 Task: Make in the project CodeCraft a sprint 'Data Visualization Sprint'. Create in the project CodeCraft a sprint 'Data Visualization Sprint'. Add in the project CodeCraft a sprint 'Data Visualization Sprint'
Action: Mouse moved to (208, 64)
Screenshot: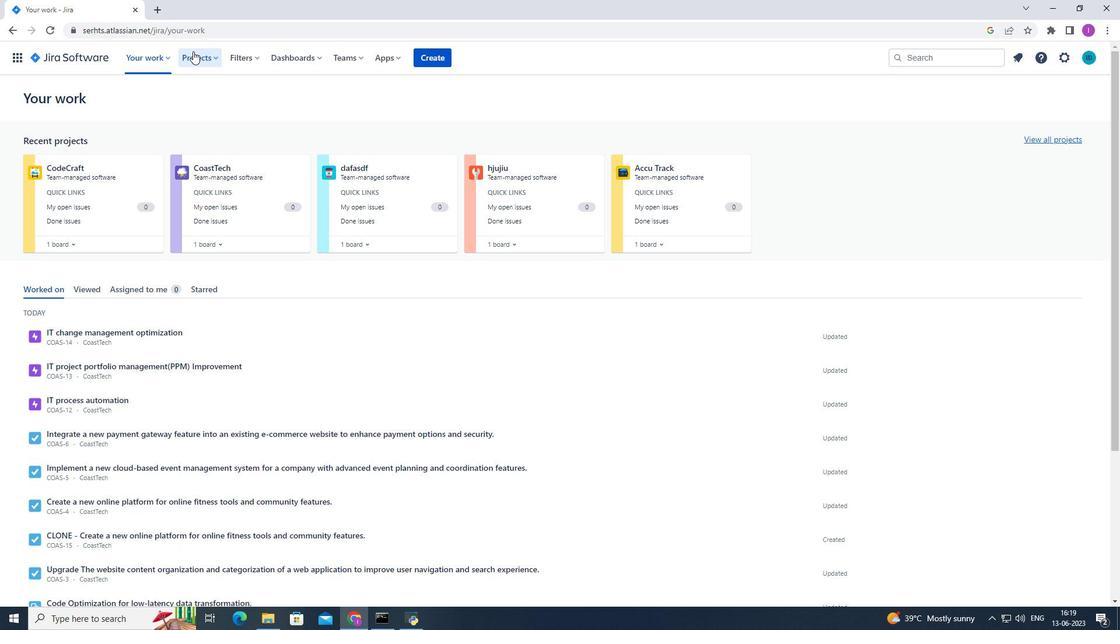 
Action: Mouse pressed left at (208, 64)
Screenshot: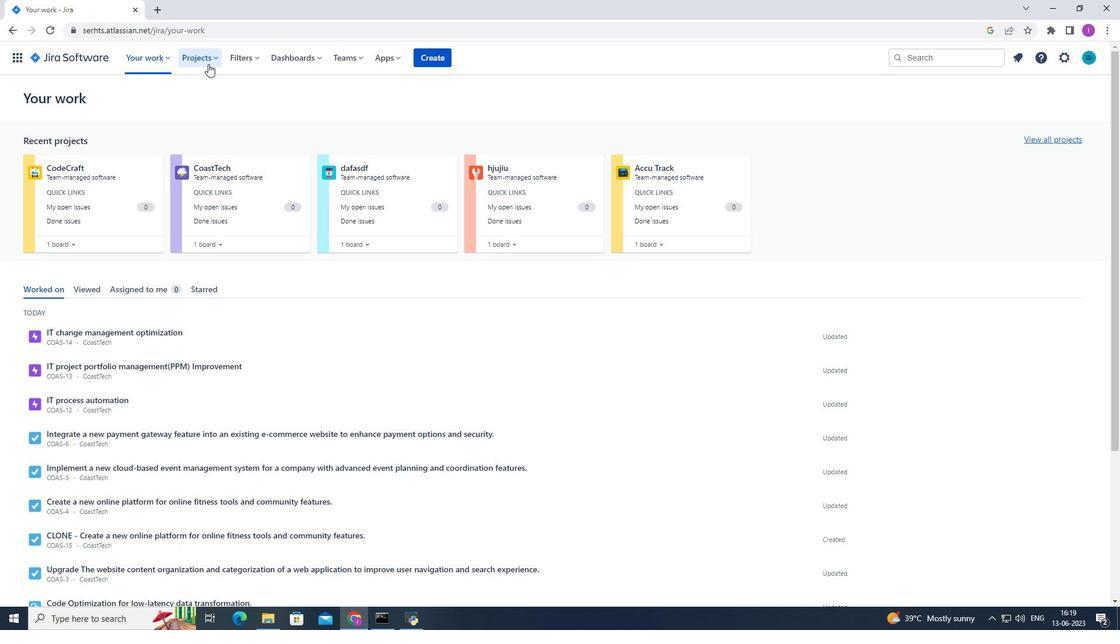 
Action: Mouse moved to (226, 113)
Screenshot: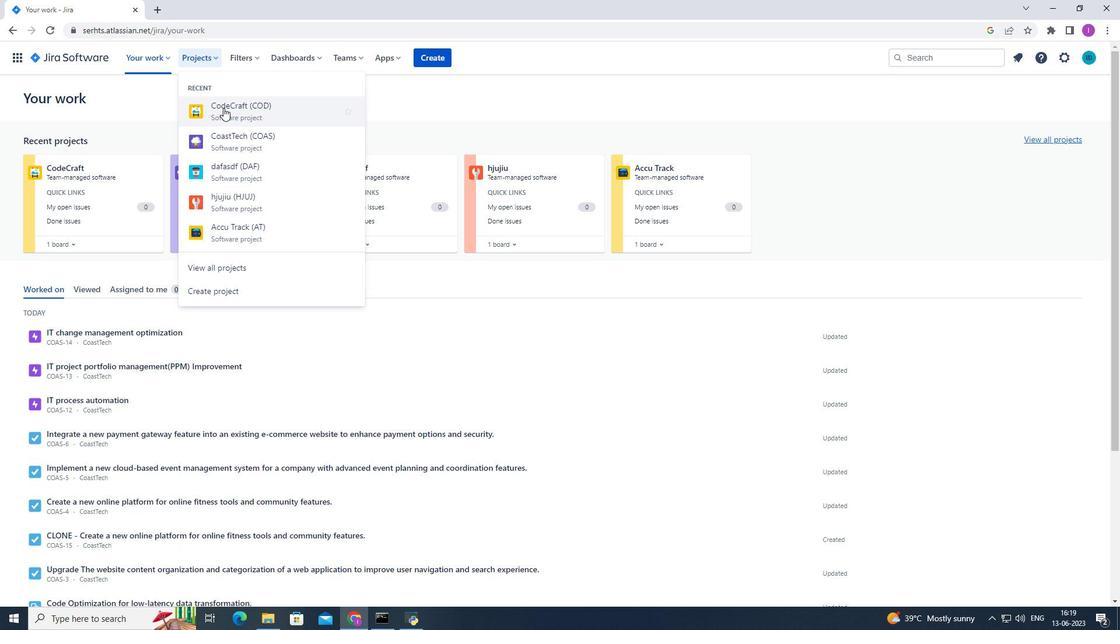 
Action: Mouse pressed left at (226, 113)
Screenshot: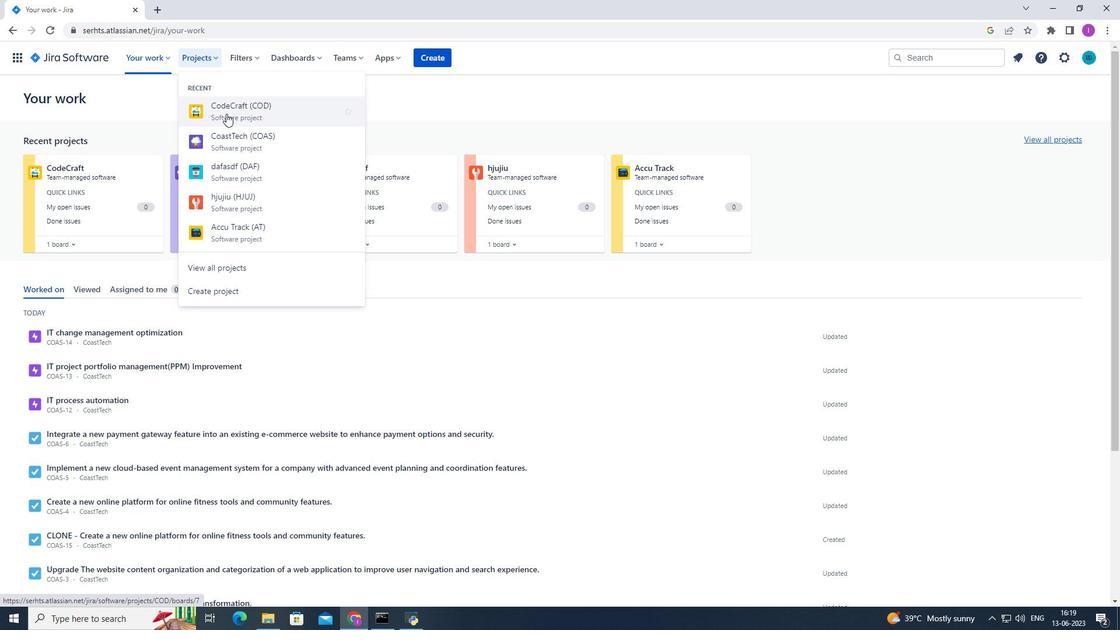 
Action: Mouse moved to (49, 178)
Screenshot: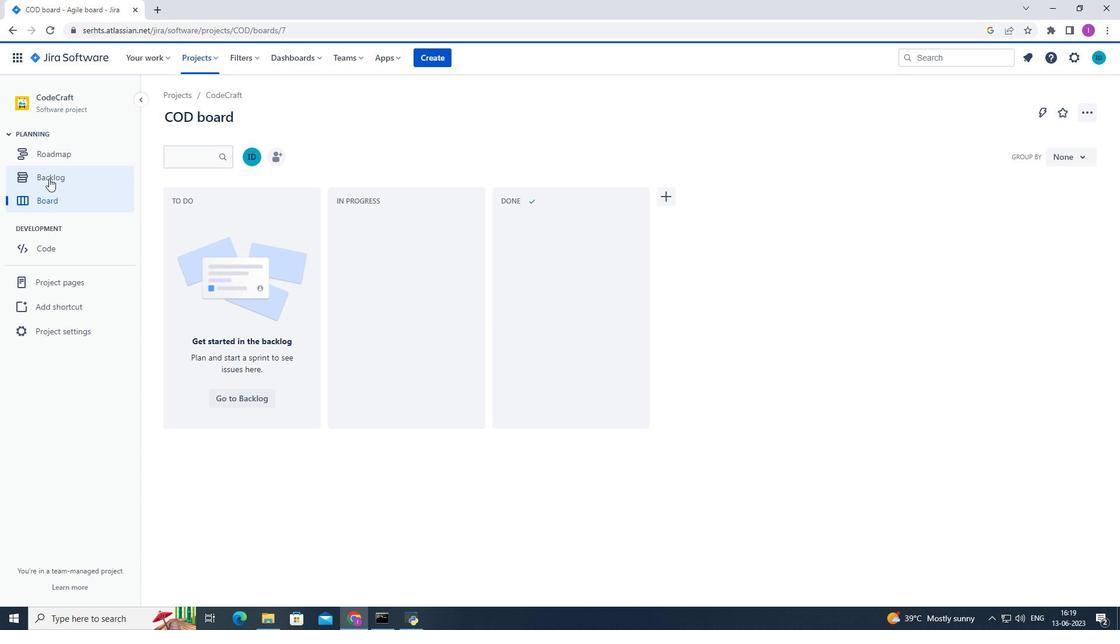 
Action: Mouse pressed left at (49, 178)
Screenshot: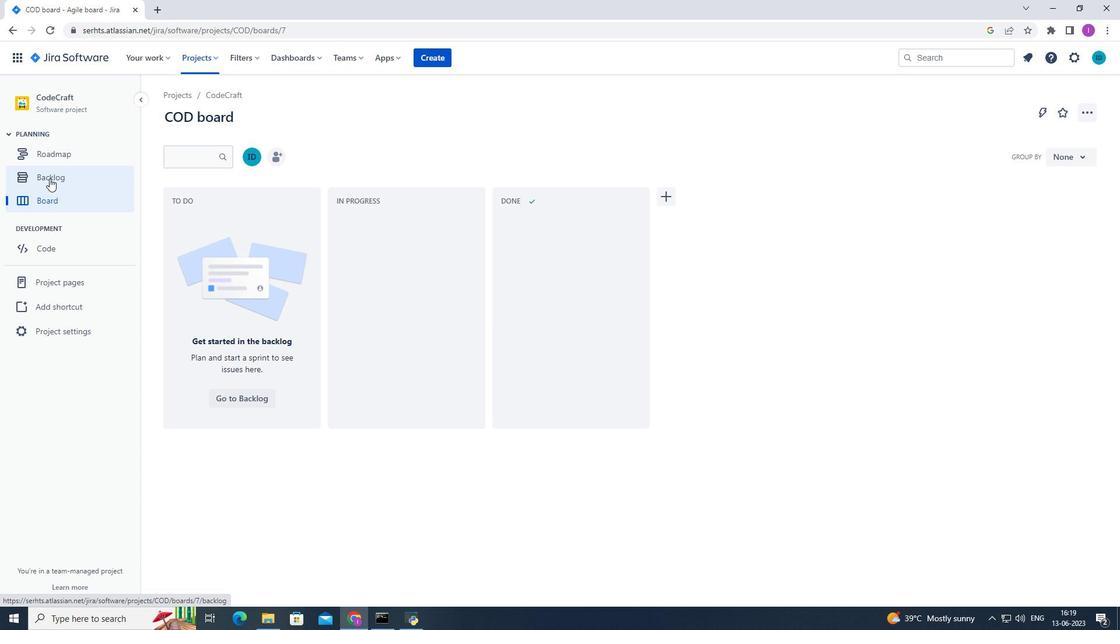 
Action: Mouse moved to (407, 186)
Screenshot: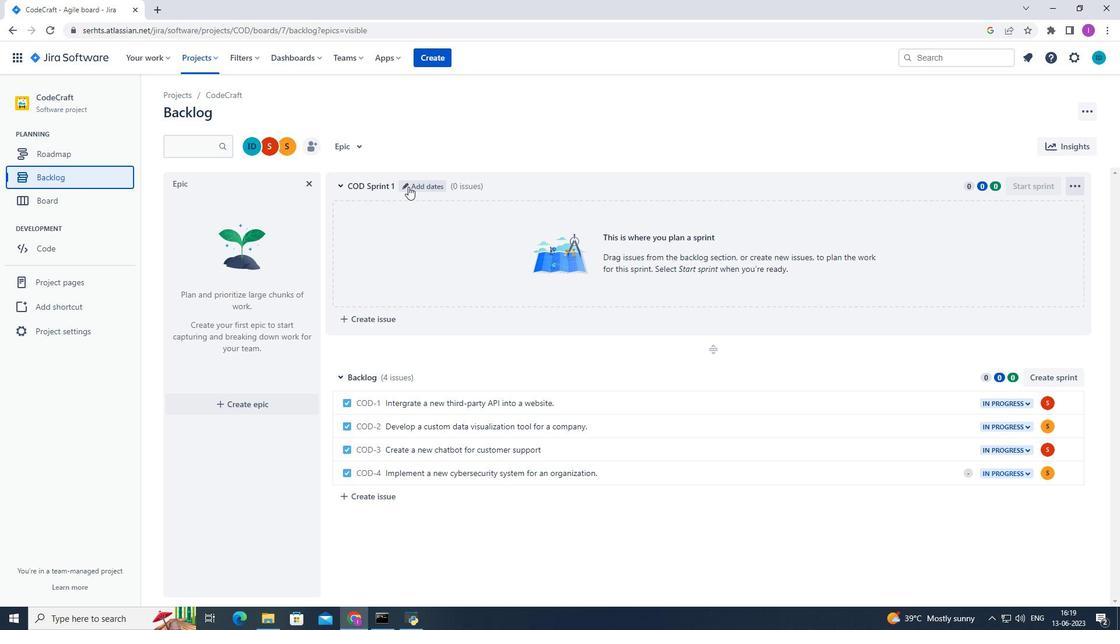 
Action: Mouse pressed left at (407, 186)
Screenshot: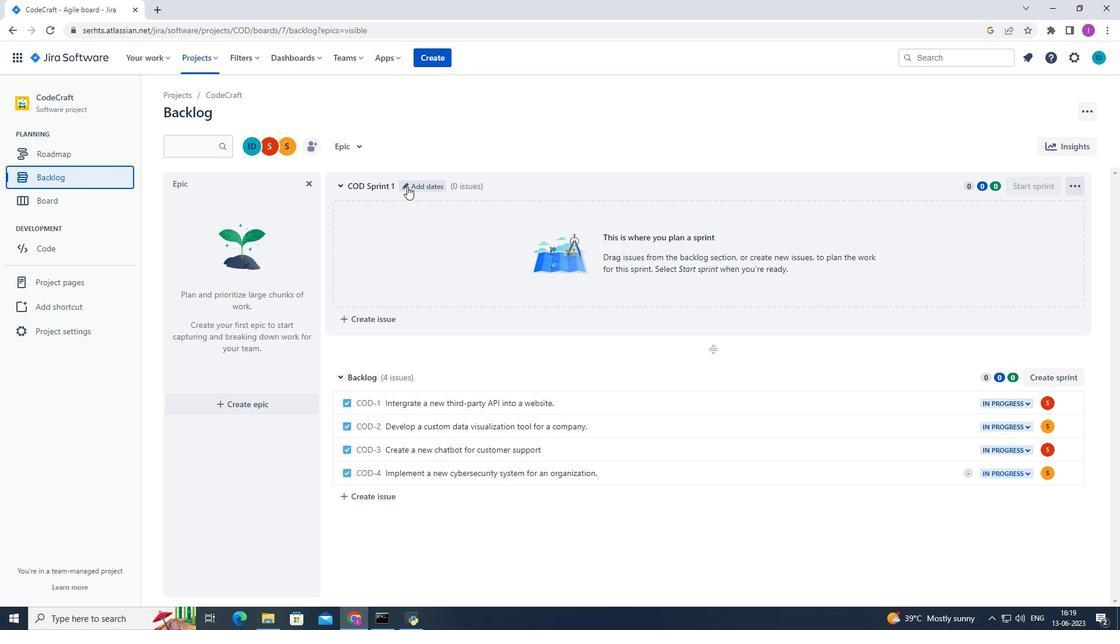 
Action: Mouse moved to (471, 144)
Screenshot: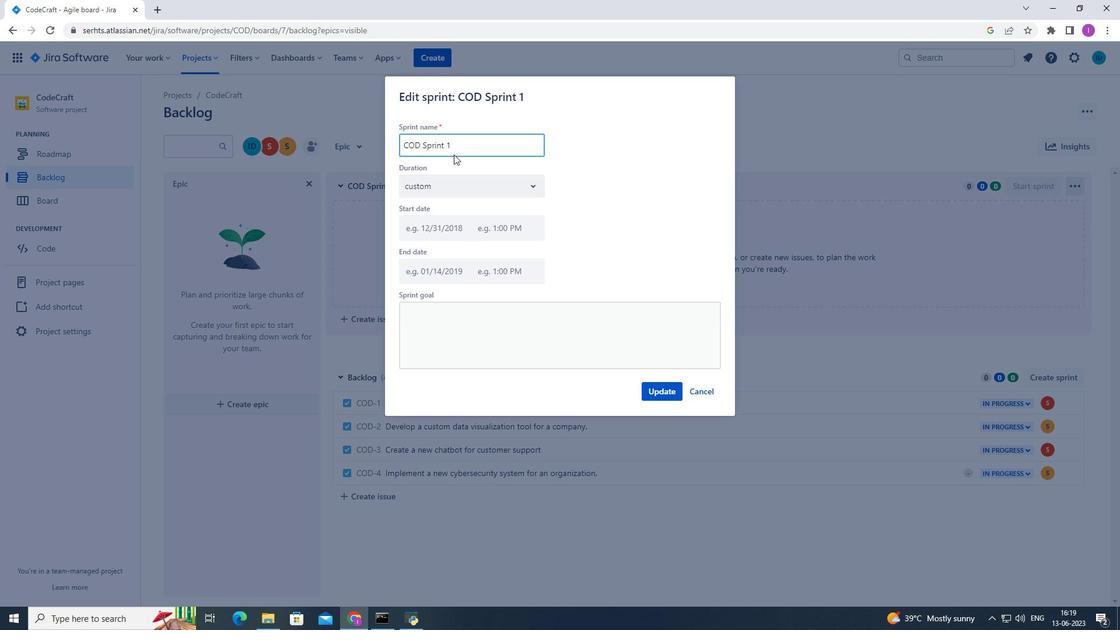 
Action: Mouse pressed left at (471, 144)
Screenshot: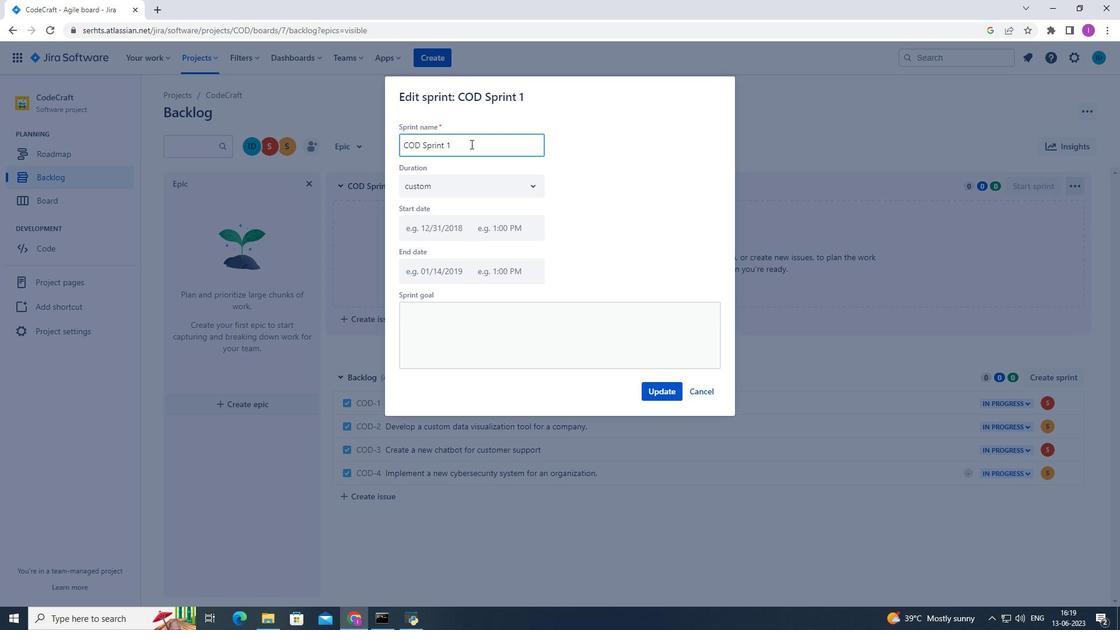 
Action: Mouse moved to (535, 147)
Screenshot: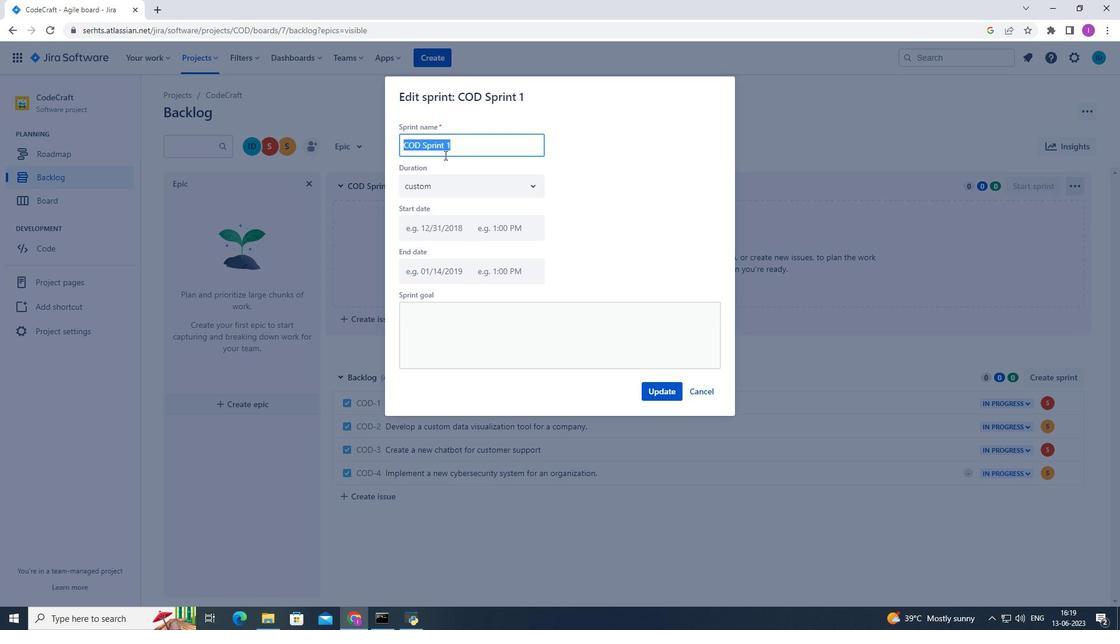 
Action: Key pressed <Key.shift>Data<Key.space><Key.shift>Visualizato<Key.backspace>ion<Key.space><Key.shift><Key.shift><Key.shift><Key.shift><Key.shift><Key.shift><Key.shift><Key.shift><Key.shift><Key.shift><Key.shift><Key.shift><Key.shift><Key.shift><Key.shift><Key.shift><Key.shift><Key.shift><Key.shift><Key.shift>Sprint
Screenshot: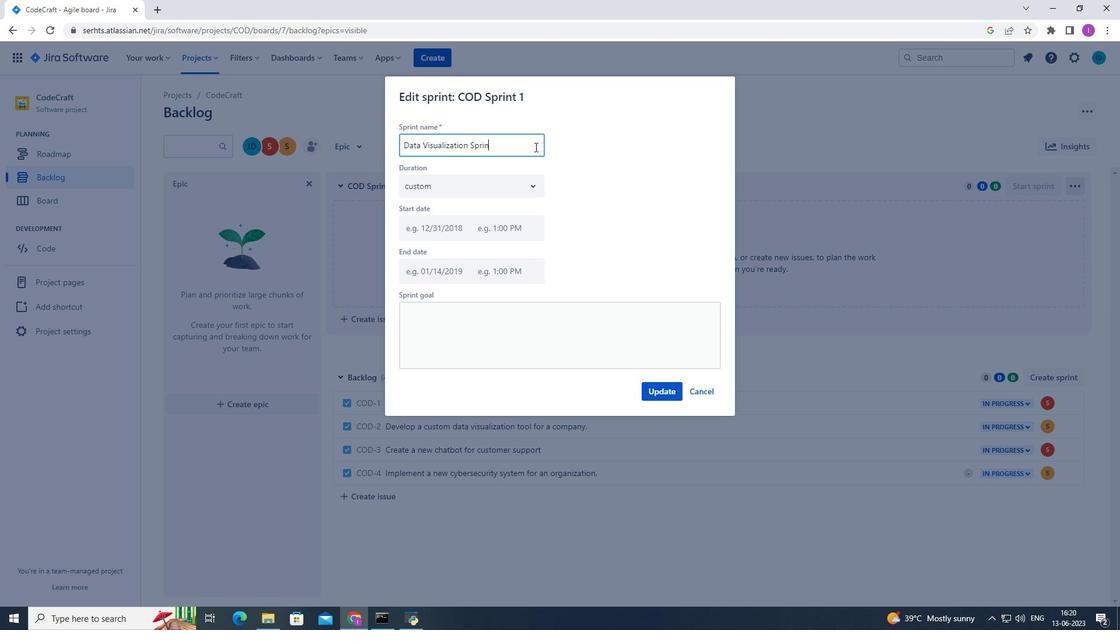 
Action: Mouse moved to (648, 392)
Screenshot: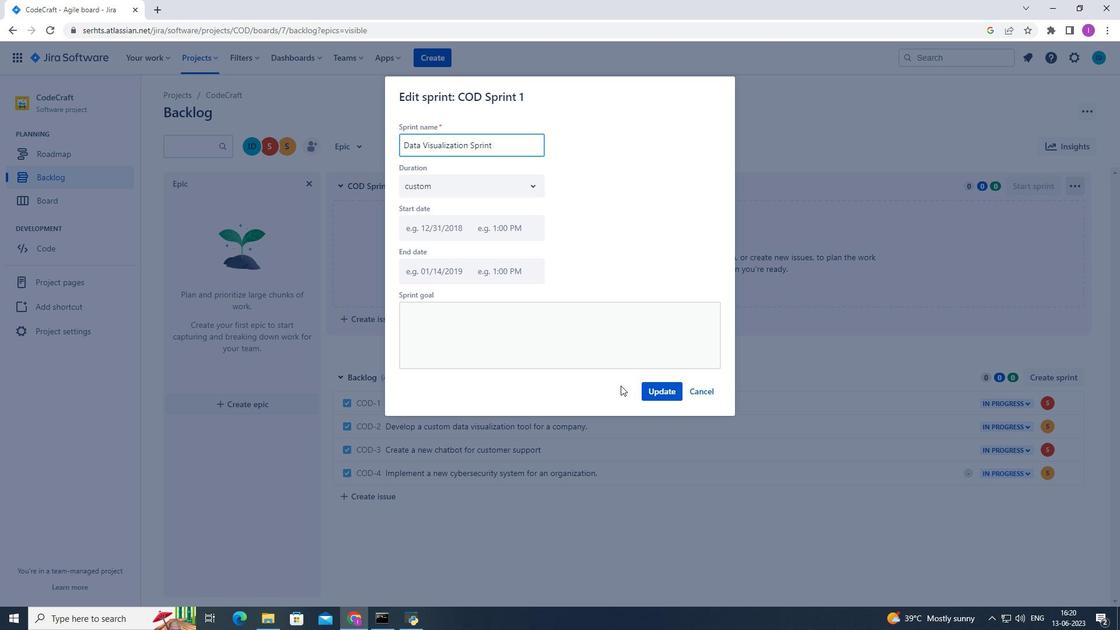 
Action: Mouse pressed left at (648, 392)
Screenshot: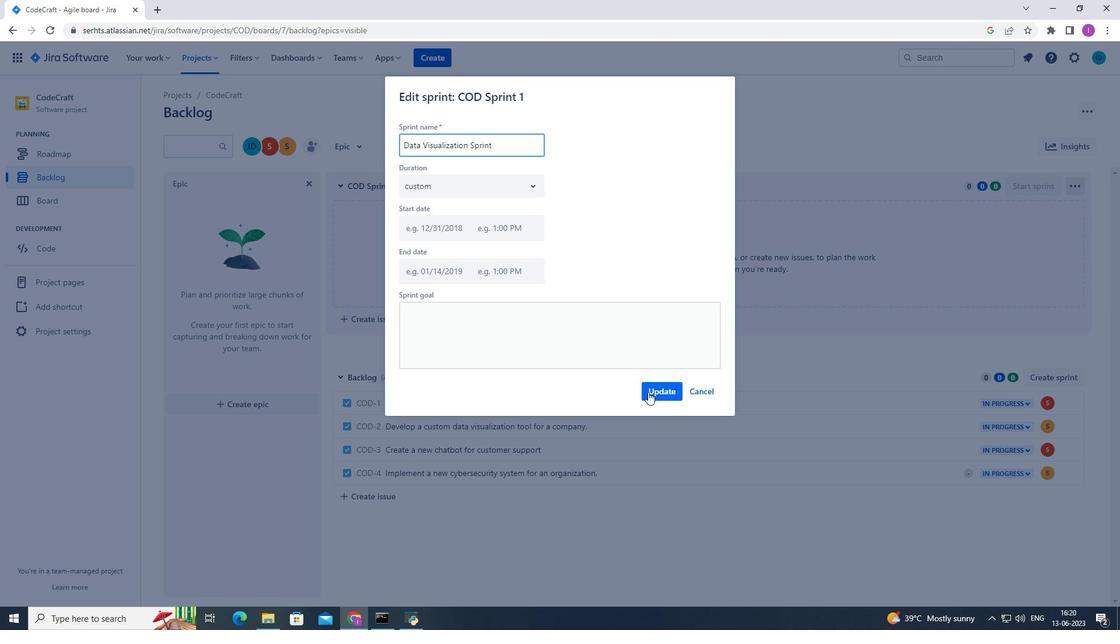 
Action: Mouse moved to (1055, 379)
Screenshot: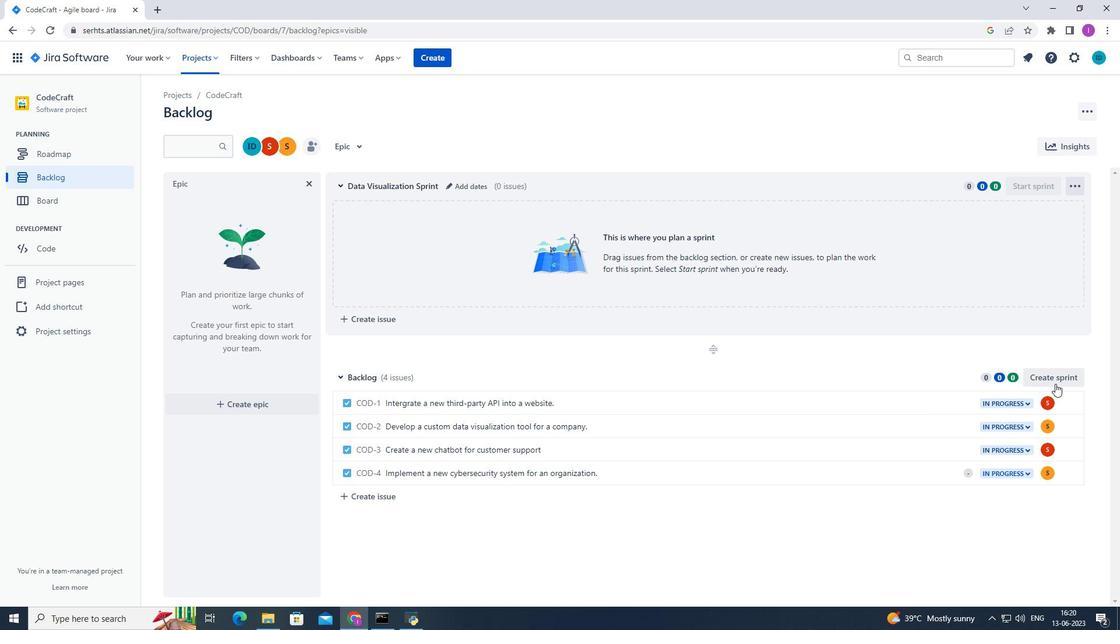 
Action: Mouse pressed left at (1055, 379)
Screenshot: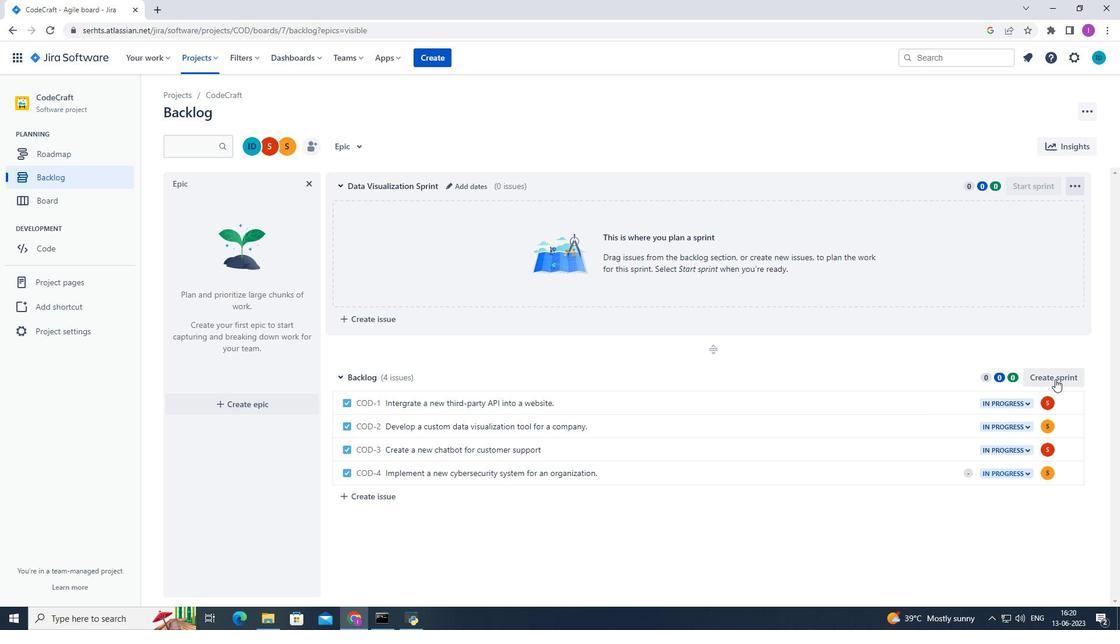 
Action: Mouse moved to (453, 378)
Screenshot: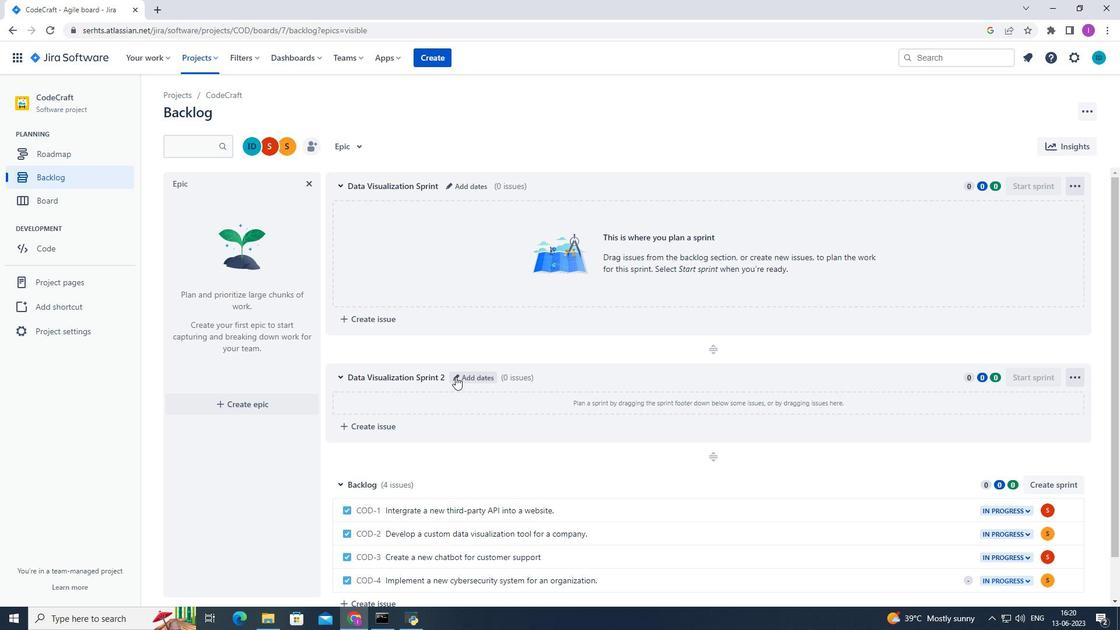 
Action: Mouse pressed left at (453, 378)
Screenshot: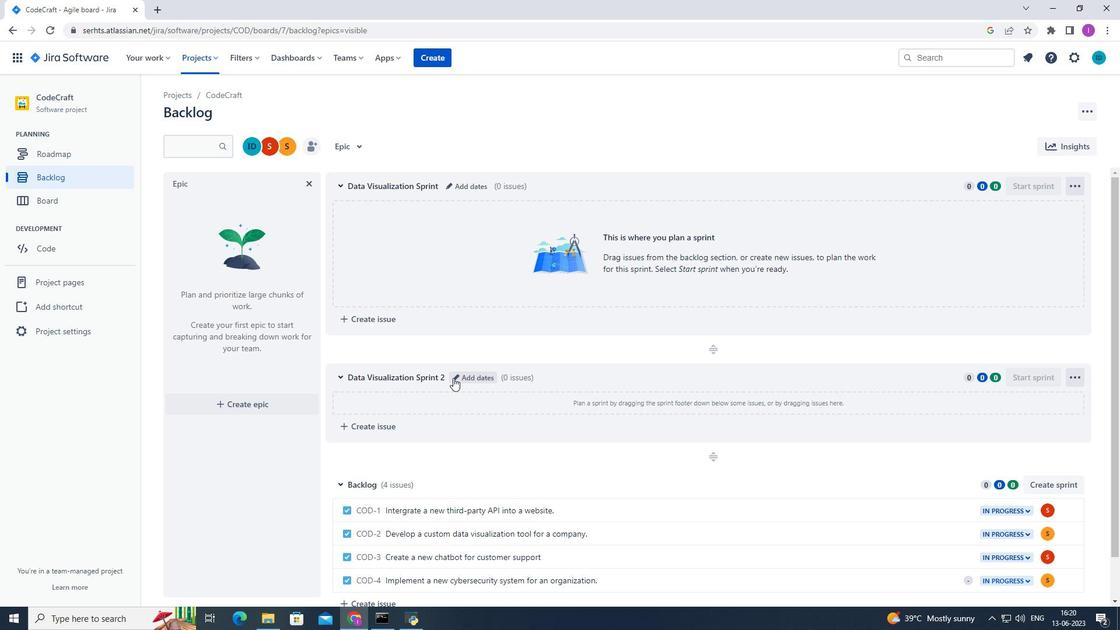 
Action: Mouse moved to (524, 143)
Screenshot: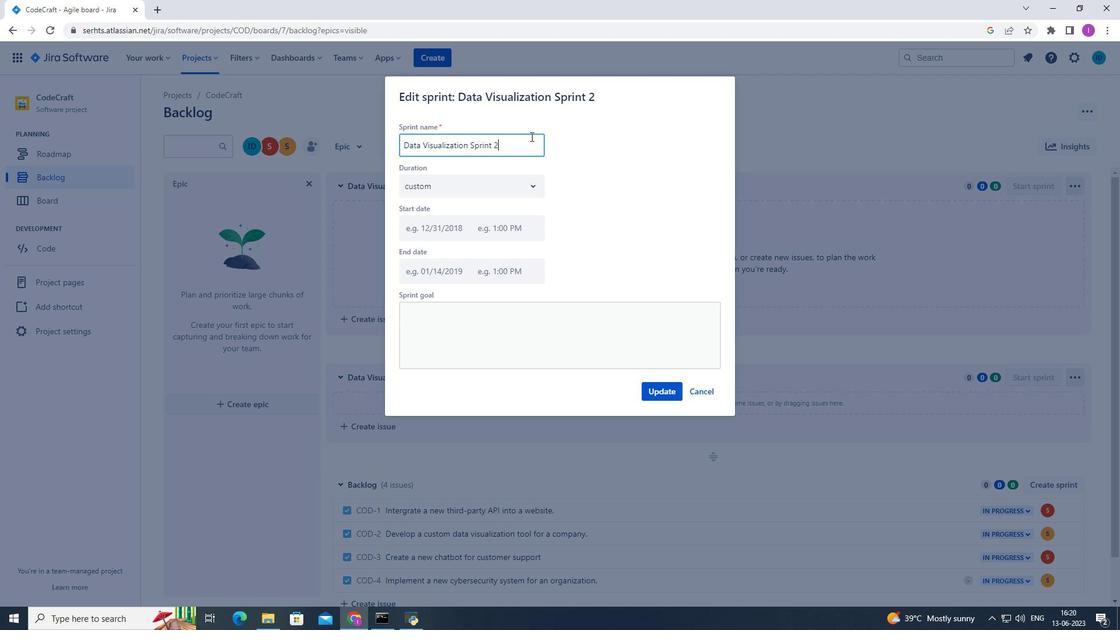 
Action: Mouse pressed left at (524, 143)
Screenshot: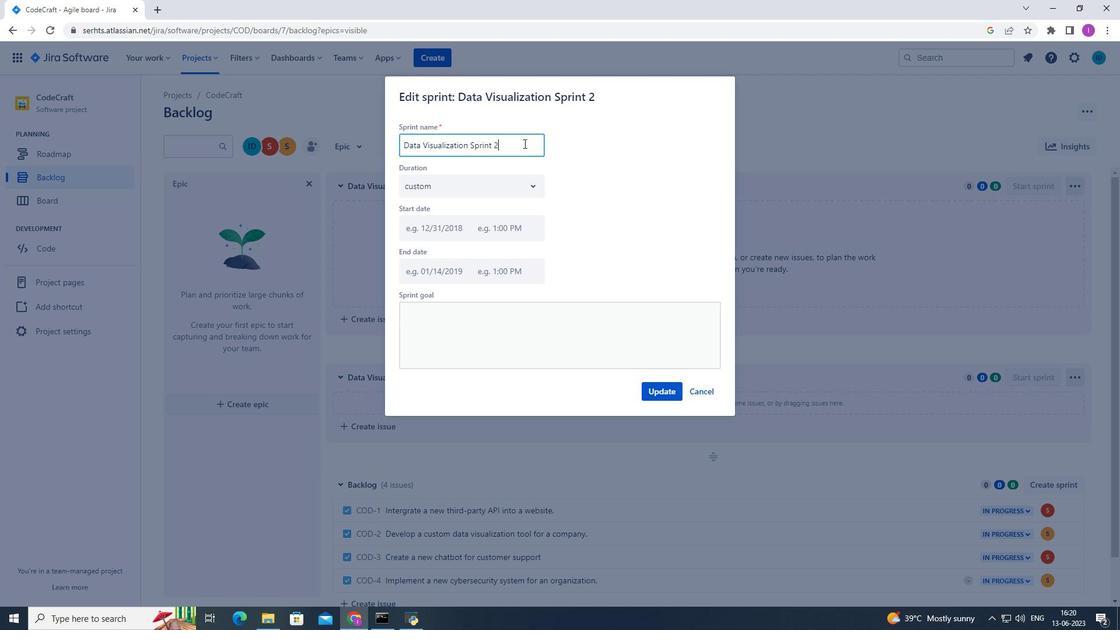 
Action: Mouse moved to (572, 159)
Screenshot: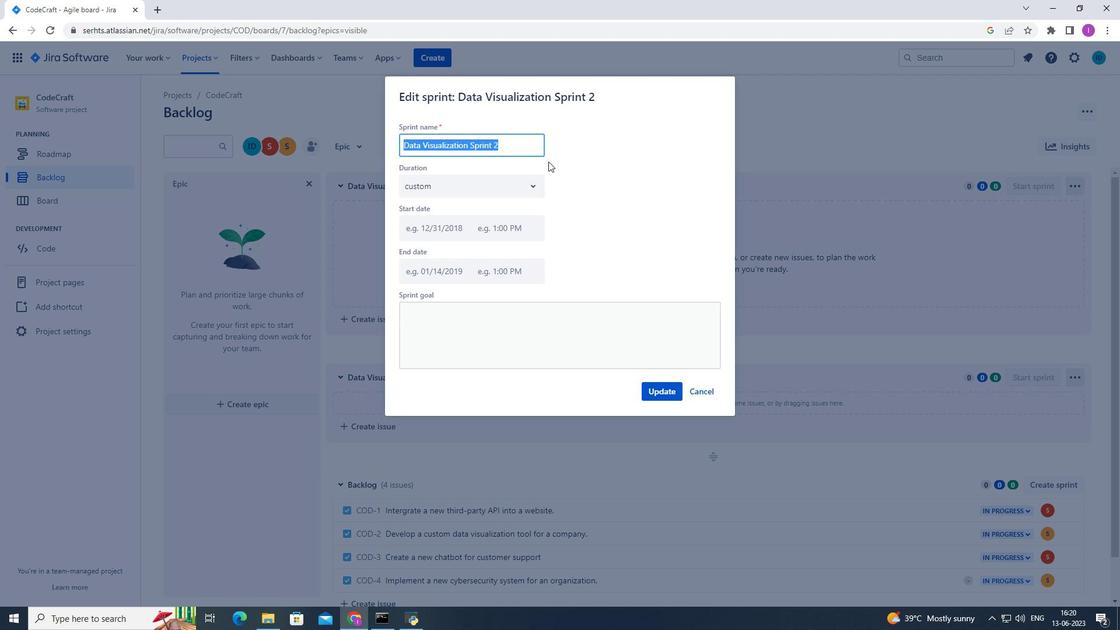 
Action: Key pressed <Key.shift>Data<Key.space><Key.shift>Visualization<Key.space><Key.shift>Sprint
Screenshot: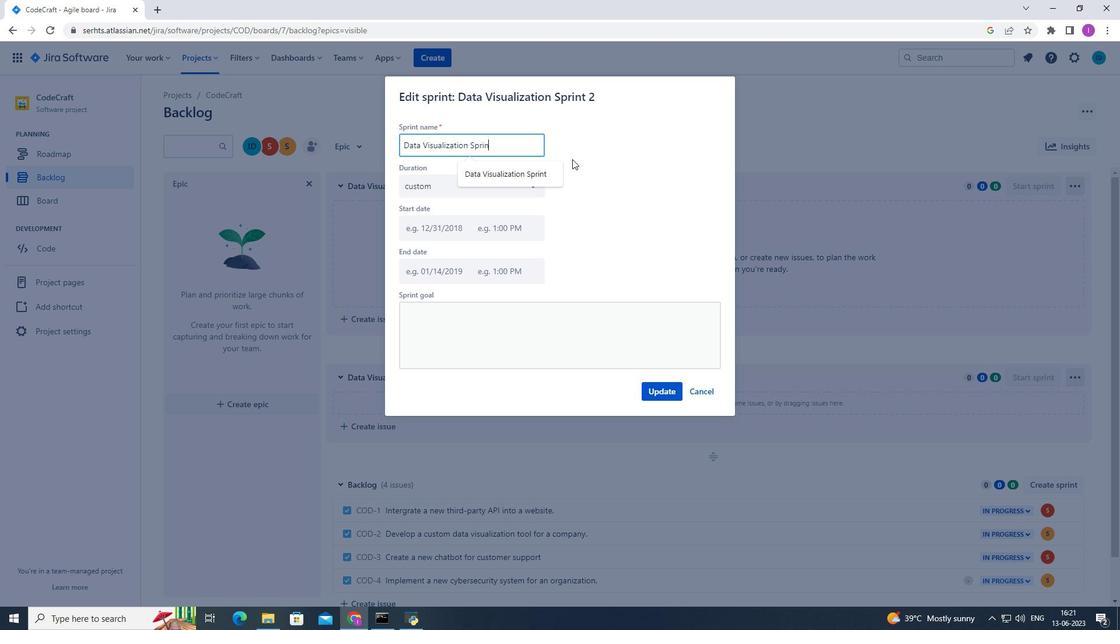 
Action: Mouse moved to (657, 396)
Screenshot: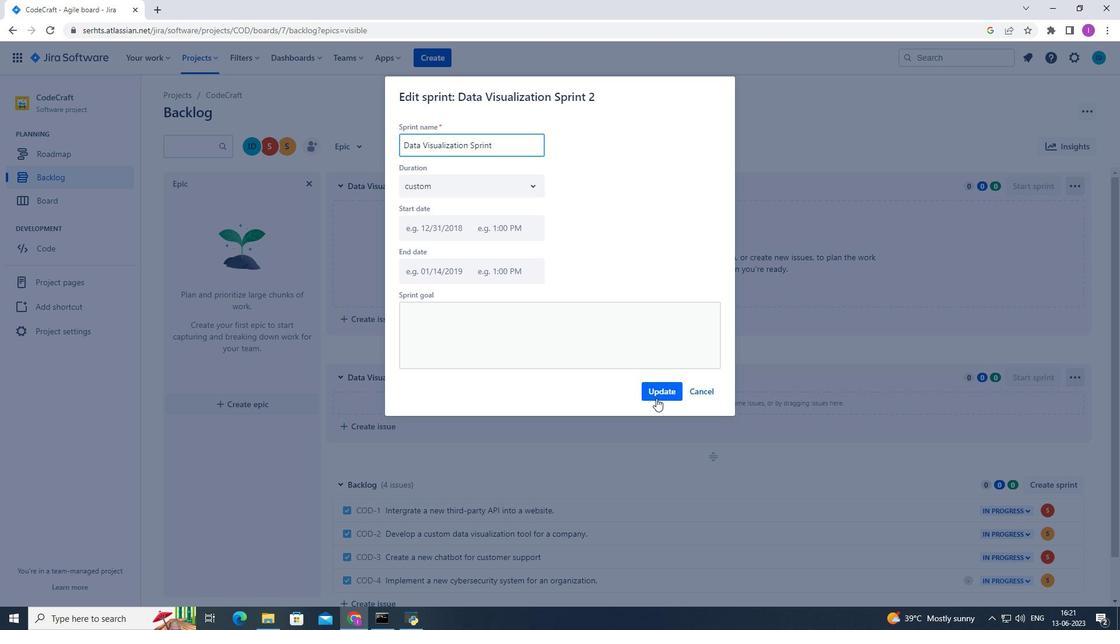 
Action: Mouse pressed left at (657, 396)
Screenshot: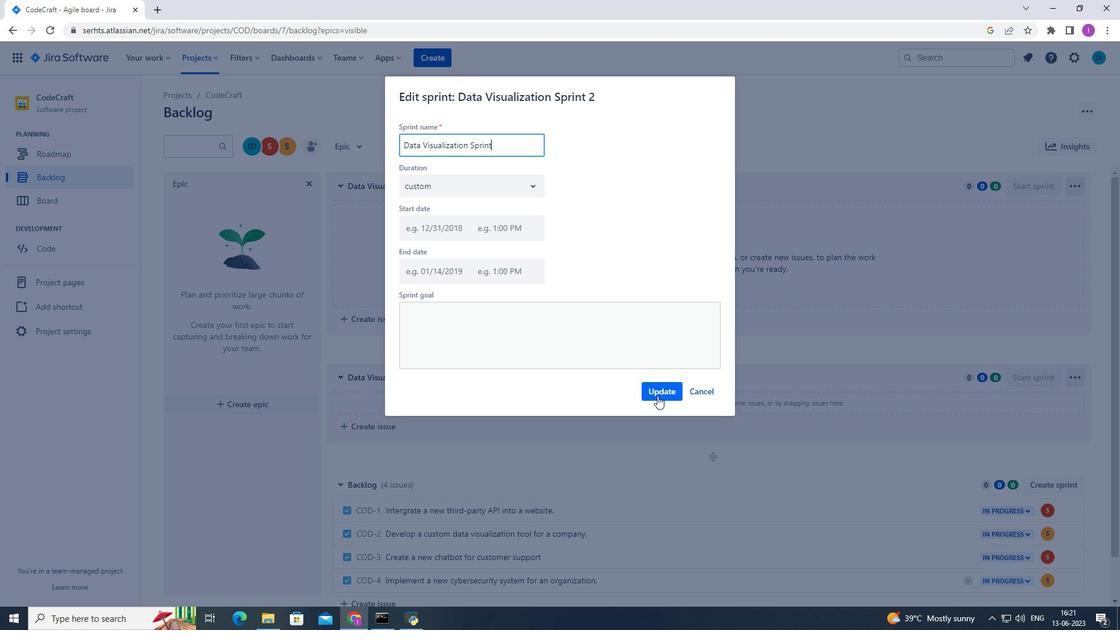 
Action: Mouse moved to (818, 414)
Screenshot: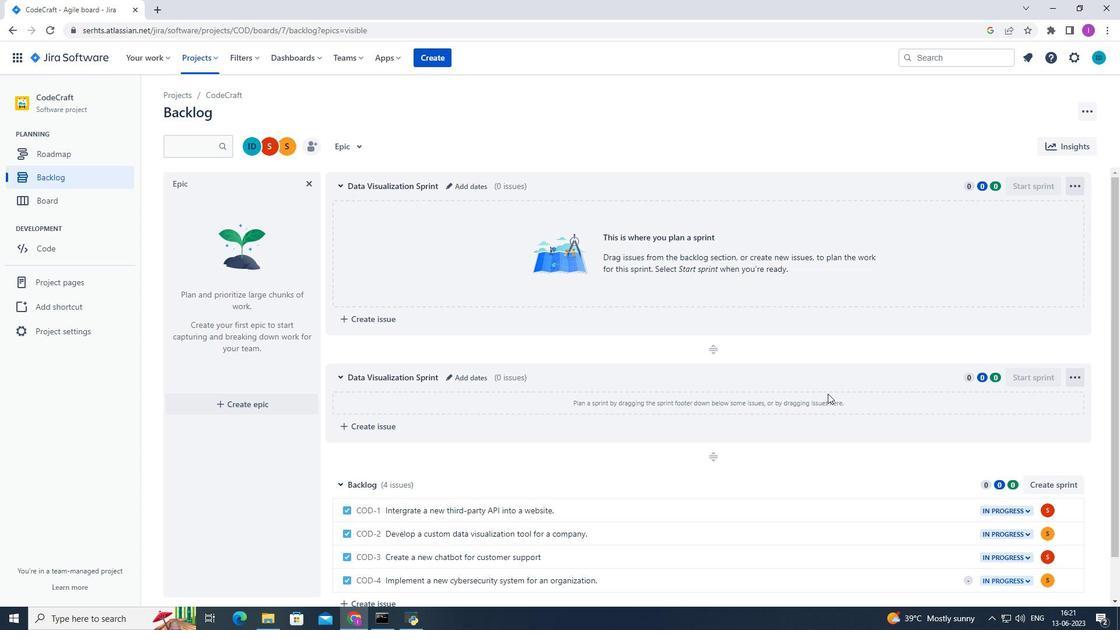 
Action: Mouse scrolled (818, 414) with delta (0, 0)
Screenshot: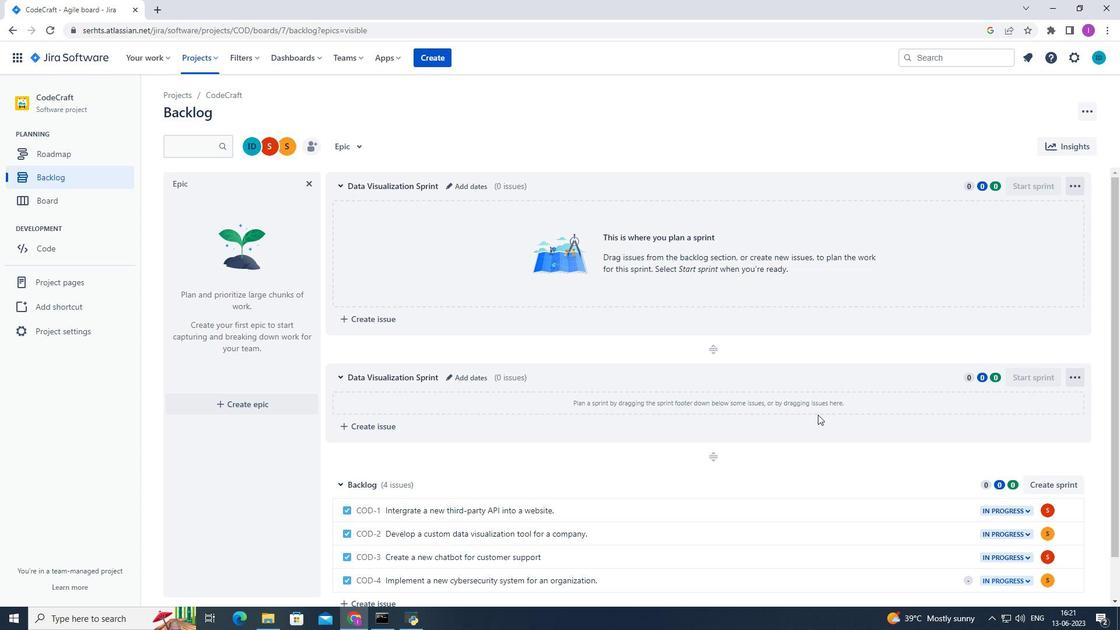 
Action: Mouse moved to (1058, 439)
Screenshot: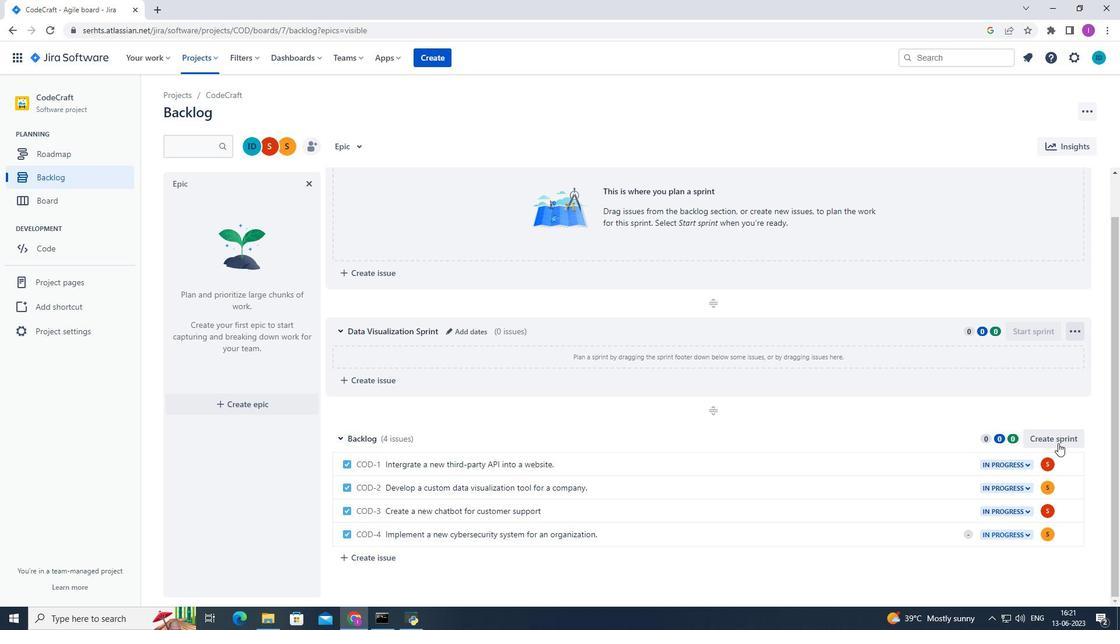 
Action: Mouse pressed left at (1058, 439)
Screenshot: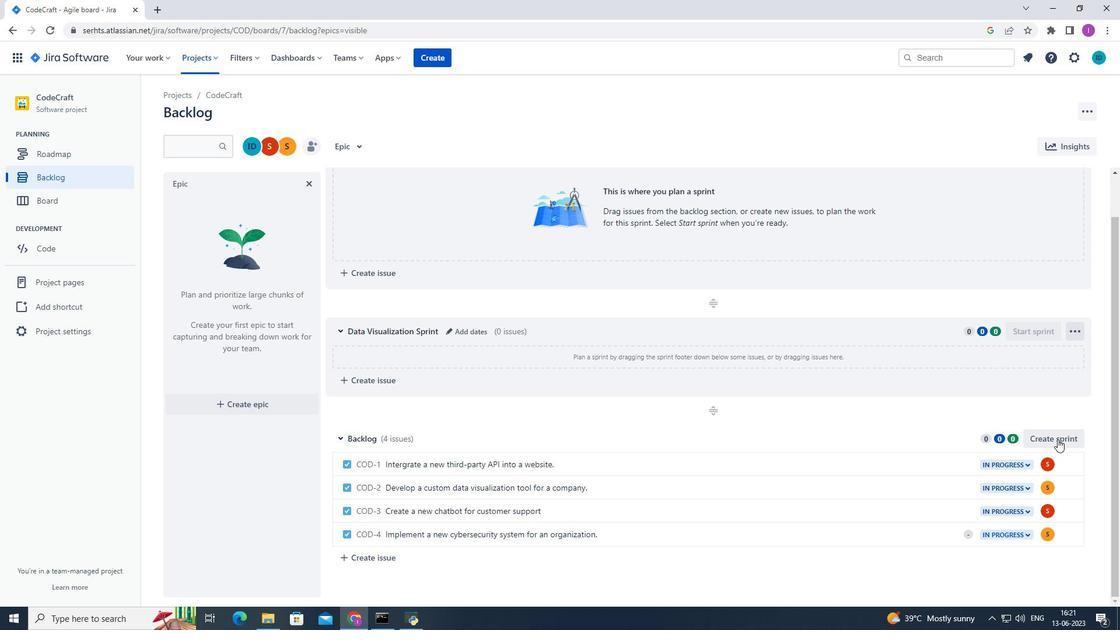 
Action: Mouse moved to (451, 438)
Screenshot: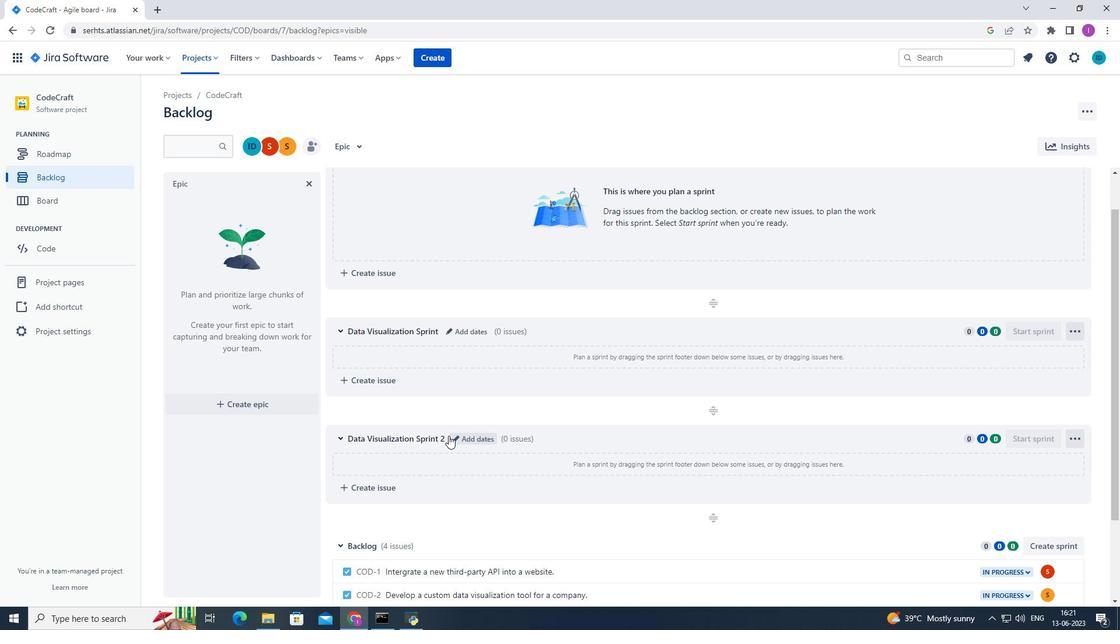 
Action: Mouse pressed left at (451, 438)
Screenshot: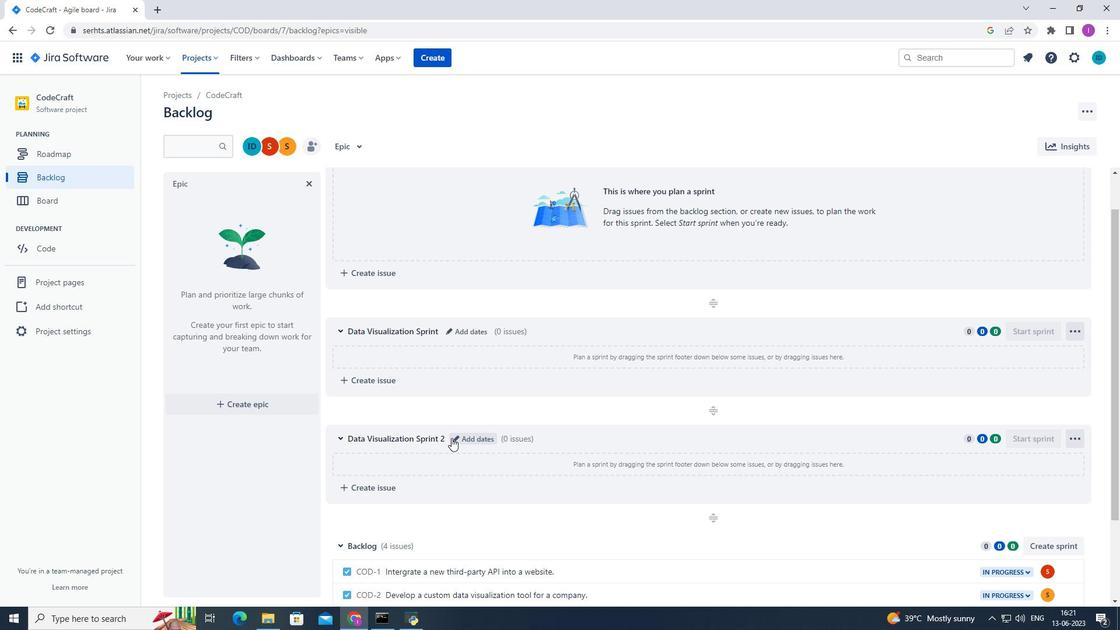 
Action: Mouse moved to (486, 151)
Screenshot: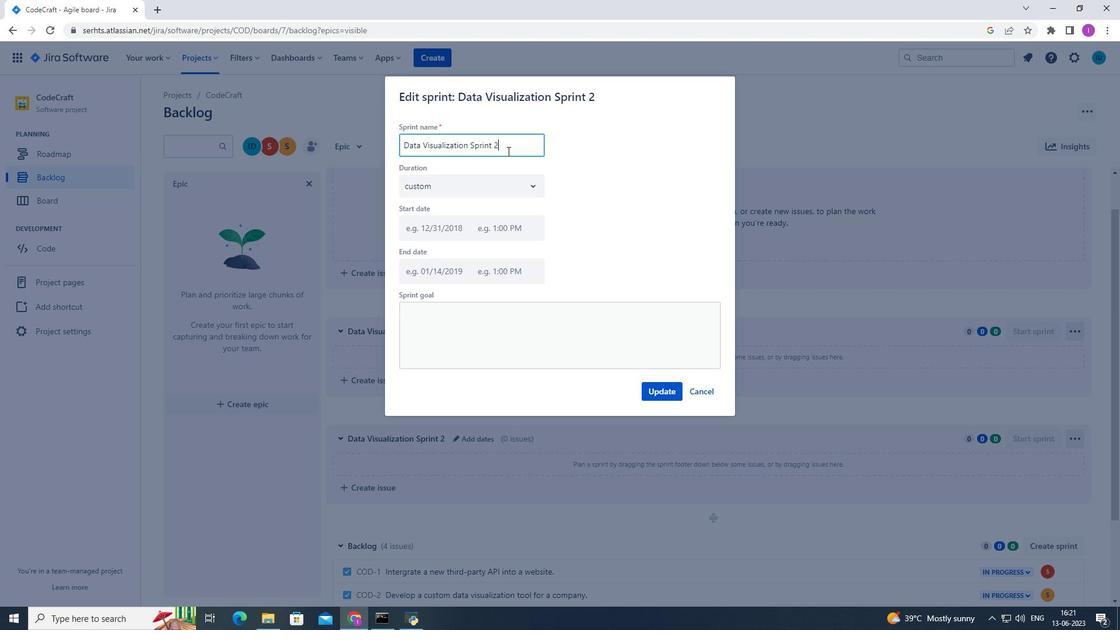 
Action: Mouse pressed left at (486, 151)
Screenshot: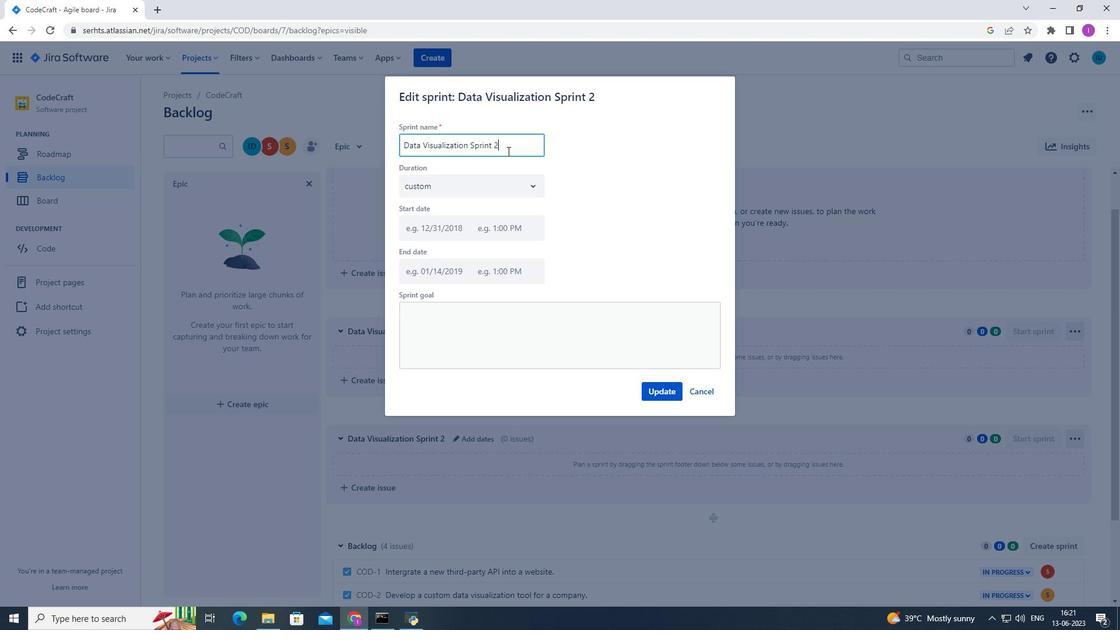 
Action: Mouse moved to (506, 148)
Screenshot: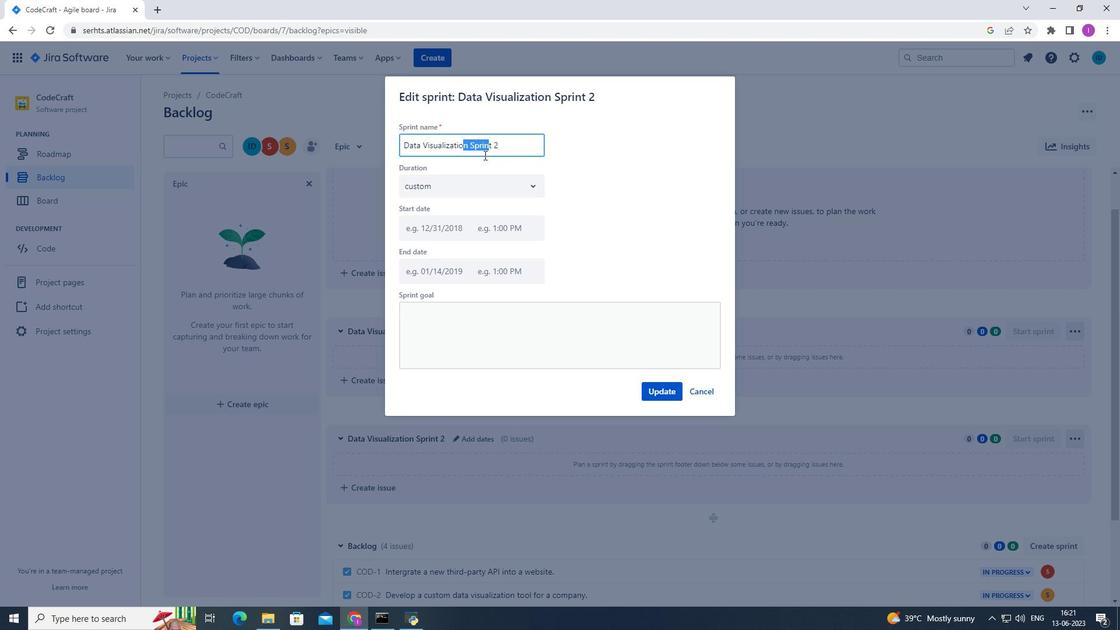 
Action: Mouse pressed left at (506, 148)
Screenshot: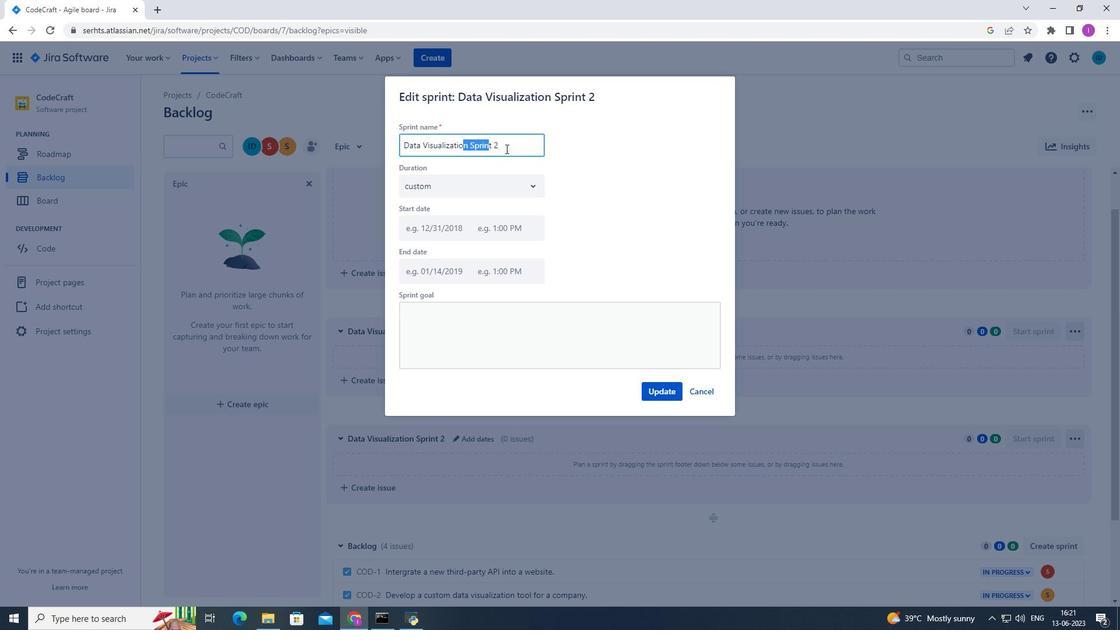 
Action: Mouse moved to (718, 179)
Screenshot: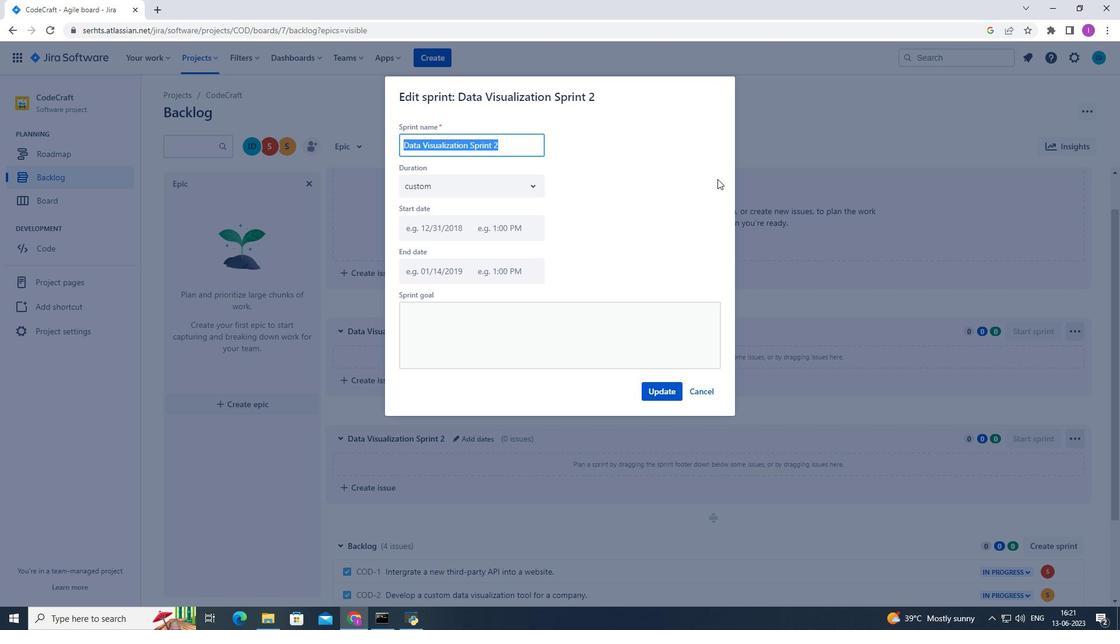 
Action: Key pressed <Key.shift>Data<Key.space><Key.shift>Visualization<Key.space><Key.shift>Sprint
Screenshot: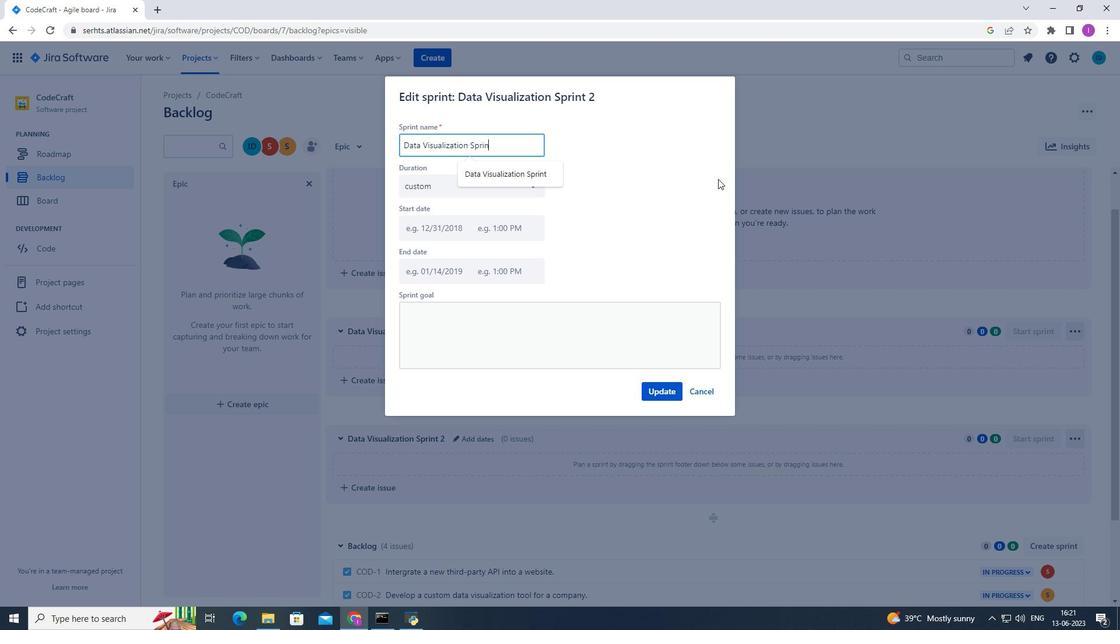 
Action: Mouse moved to (657, 396)
Screenshot: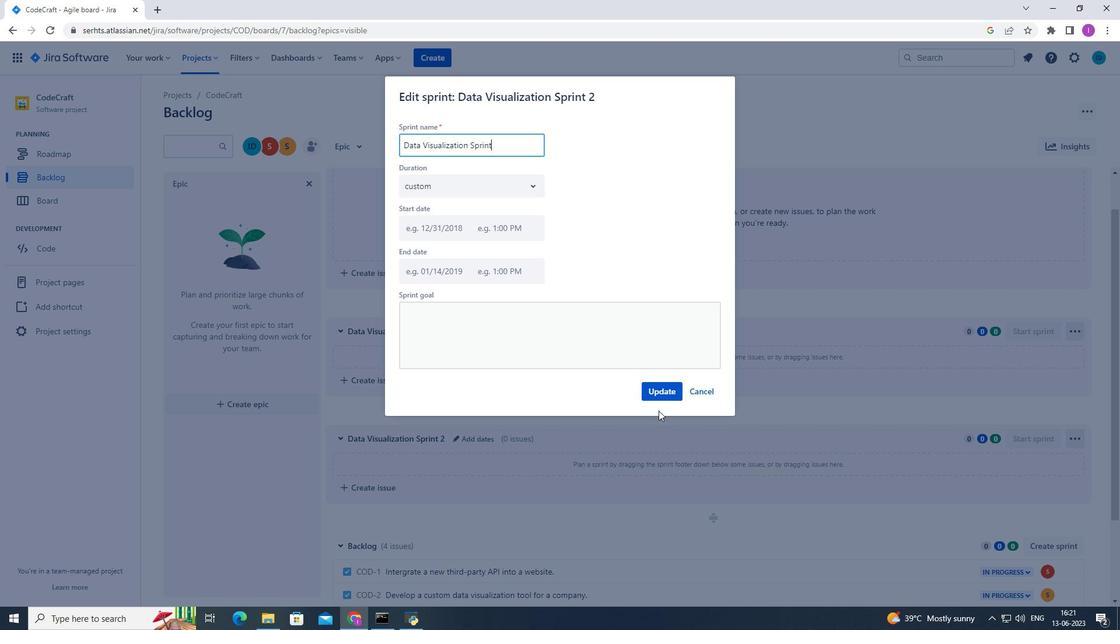 
Action: Mouse pressed left at (657, 396)
Screenshot: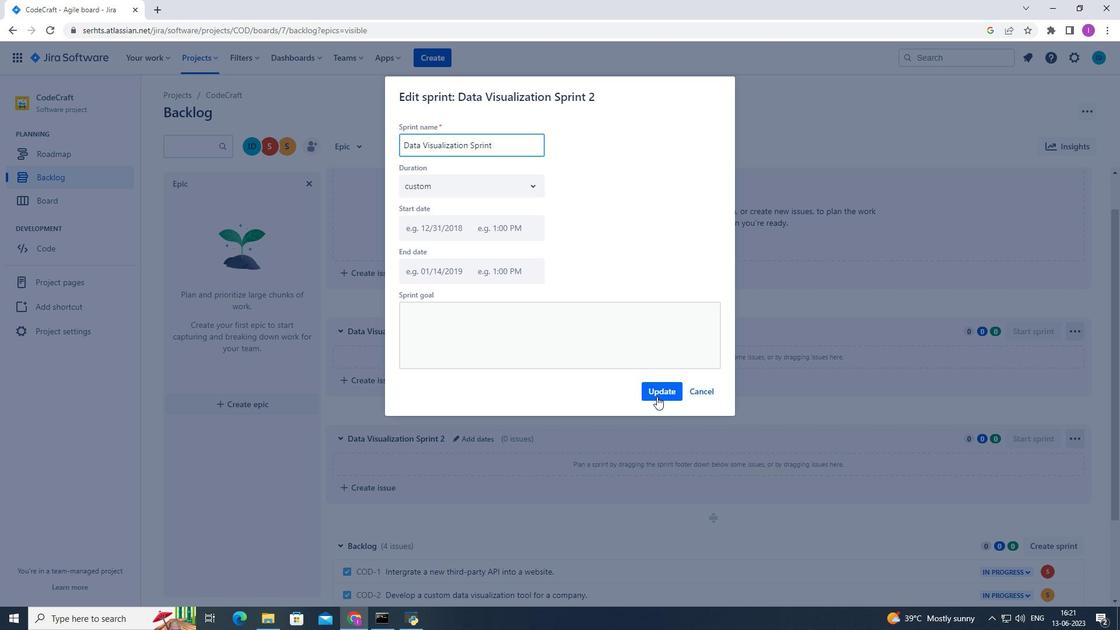 
Action: Mouse moved to (682, 389)
Screenshot: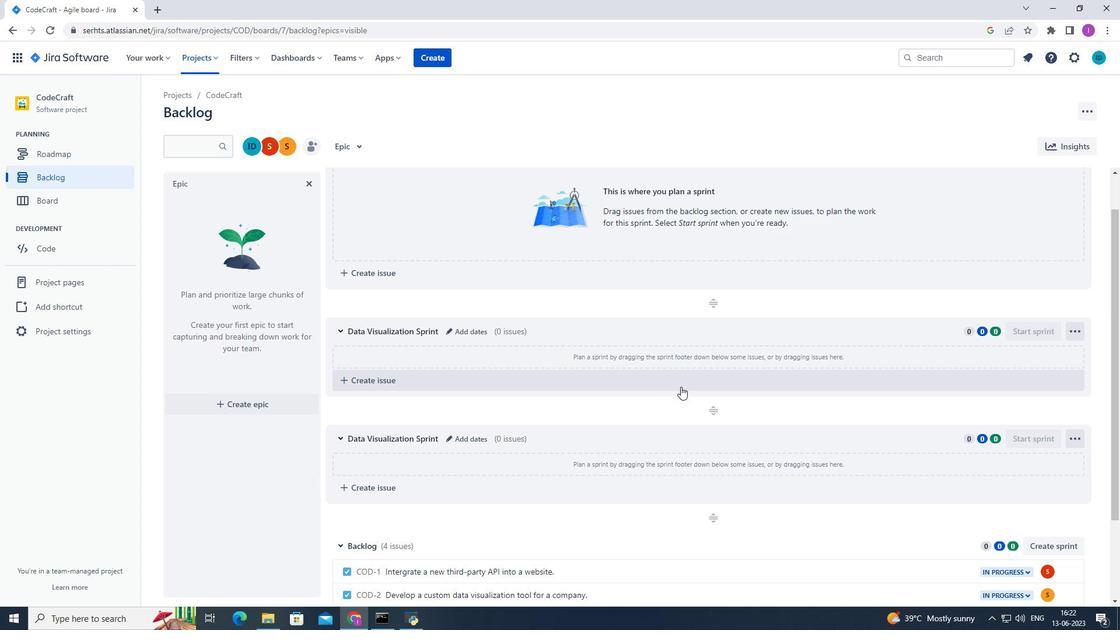 
